 Task: Find a contact in Outlook using their mobile phone number: 9899344968.
Action: Mouse moved to (21, 97)
Screenshot: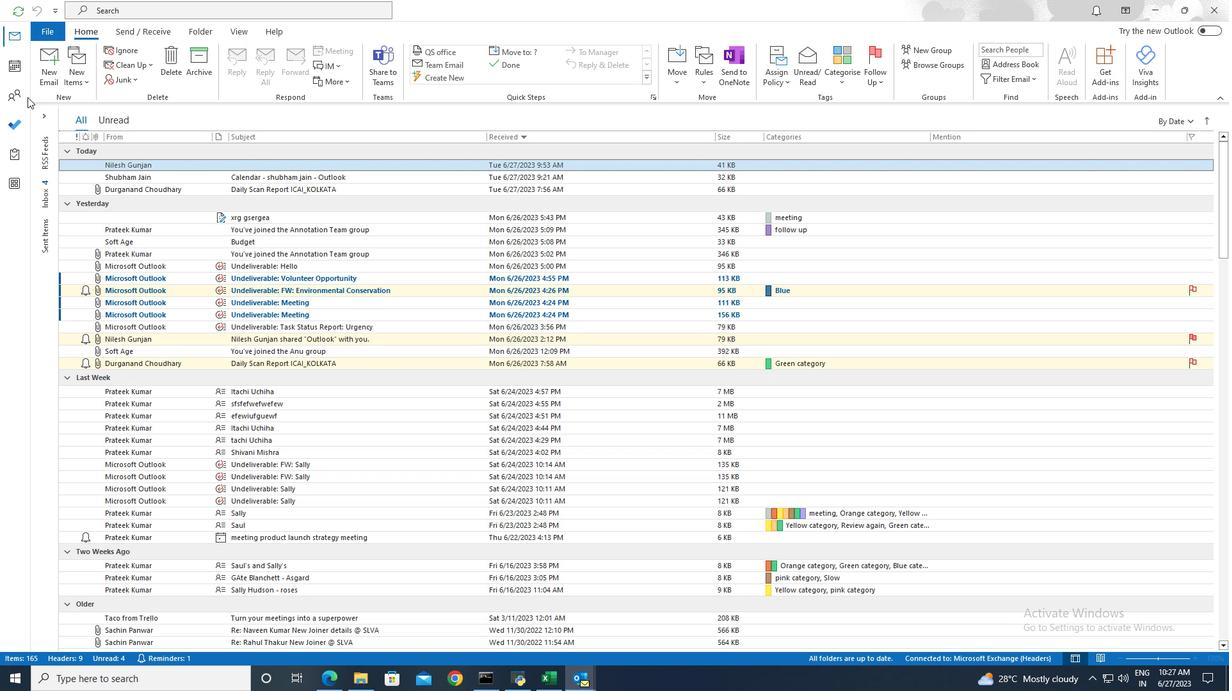 
Action: Mouse pressed left at (21, 97)
Screenshot: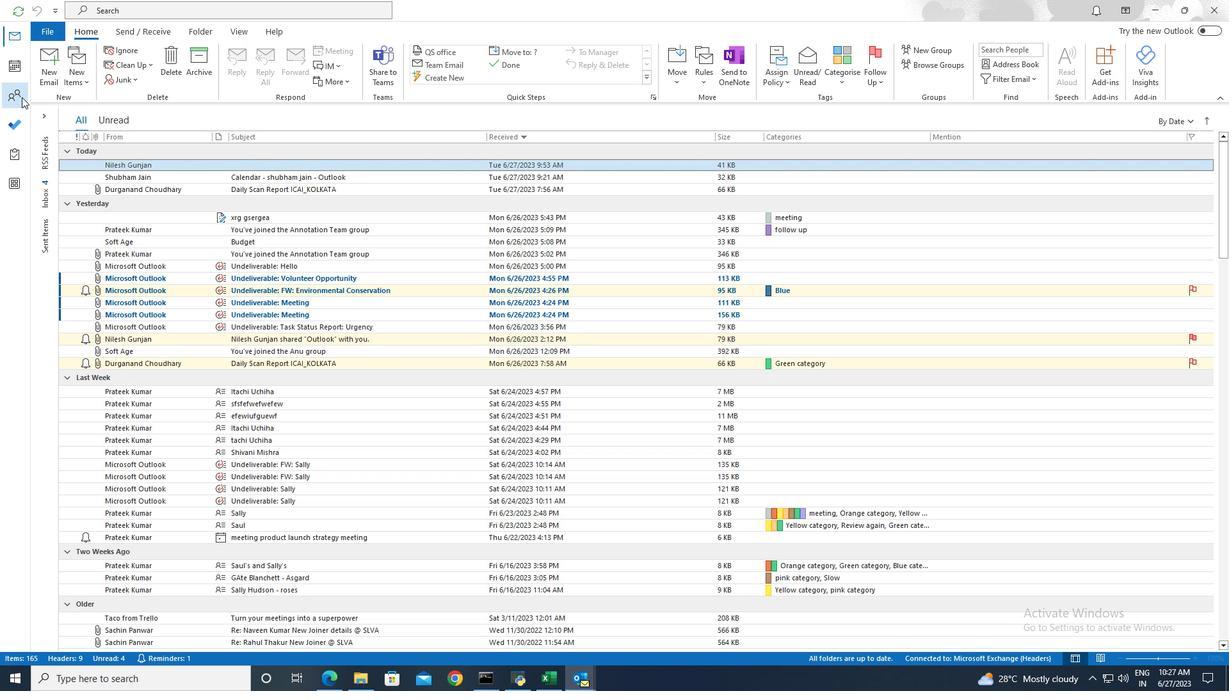 
Action: Mouse moved to (295, 9)
Screenshot: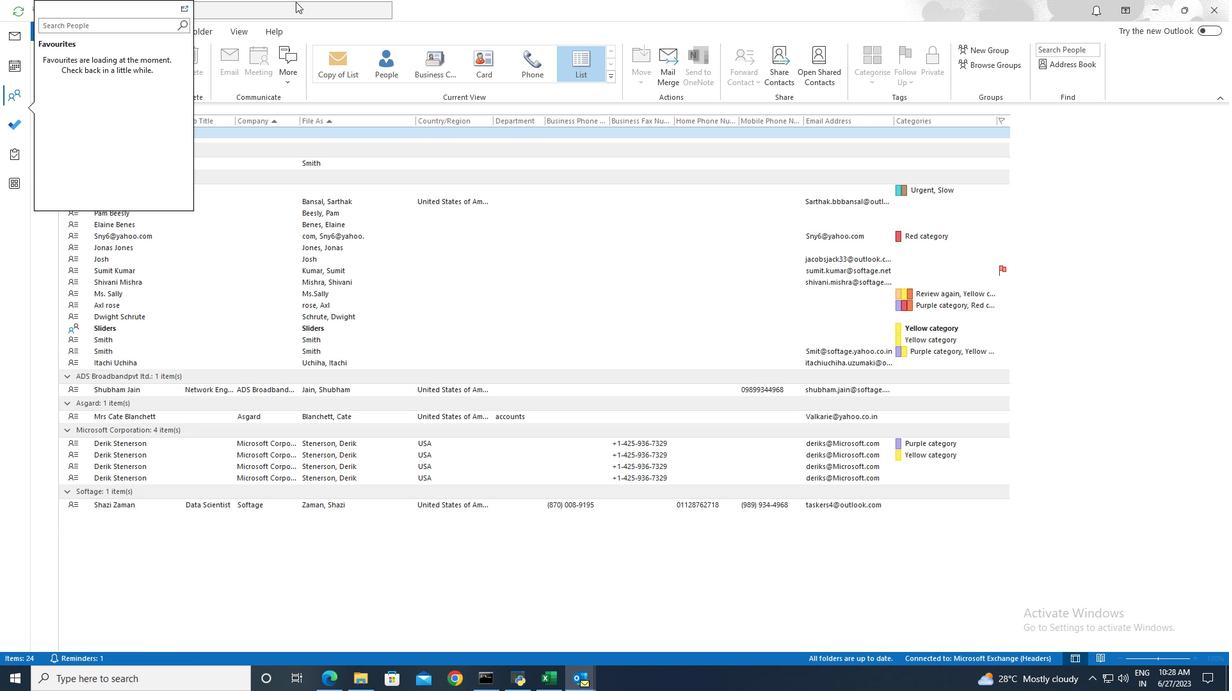 
Action: Mouse pressed left at (295, 9)
Screenshot: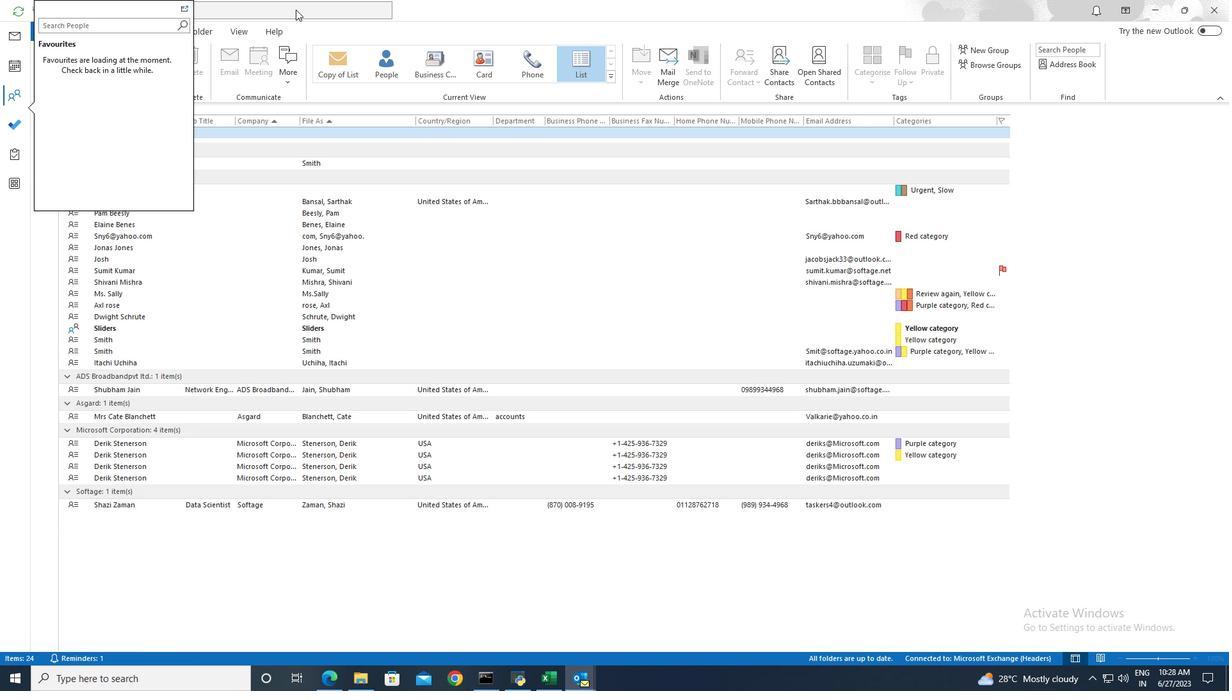 
Action: Mouse moved to (441, 5)
Screenshot: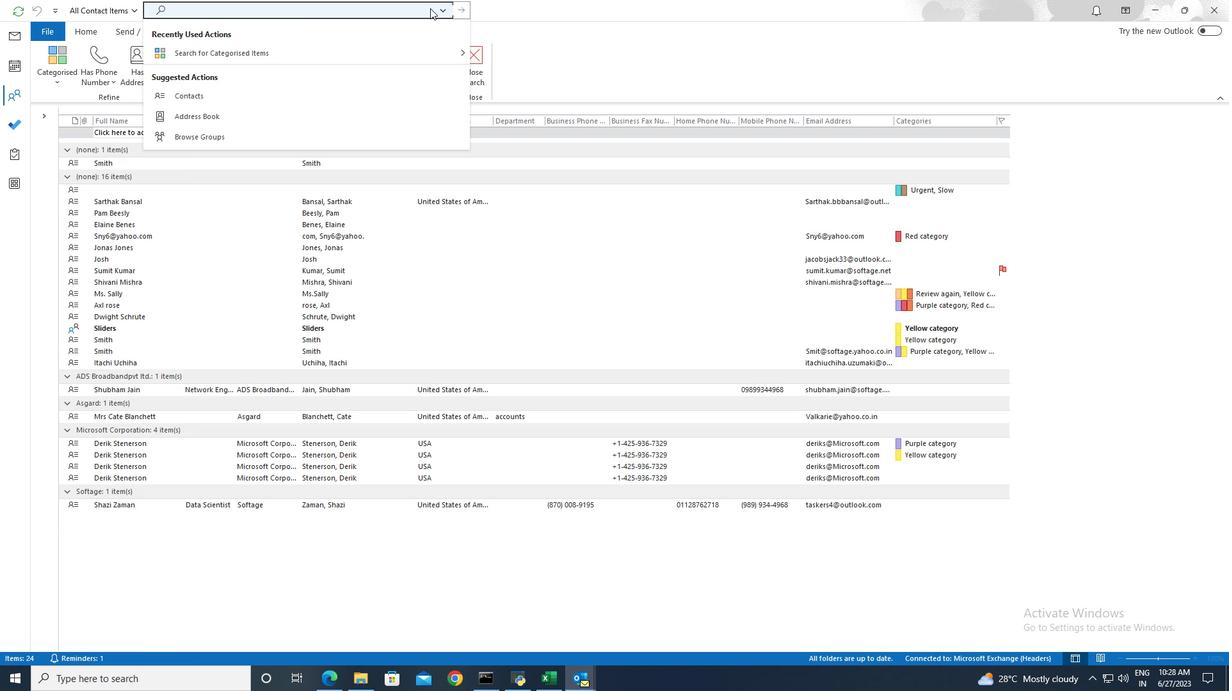 
Action: Mouse pressed left at (441, 5)
Screenshot: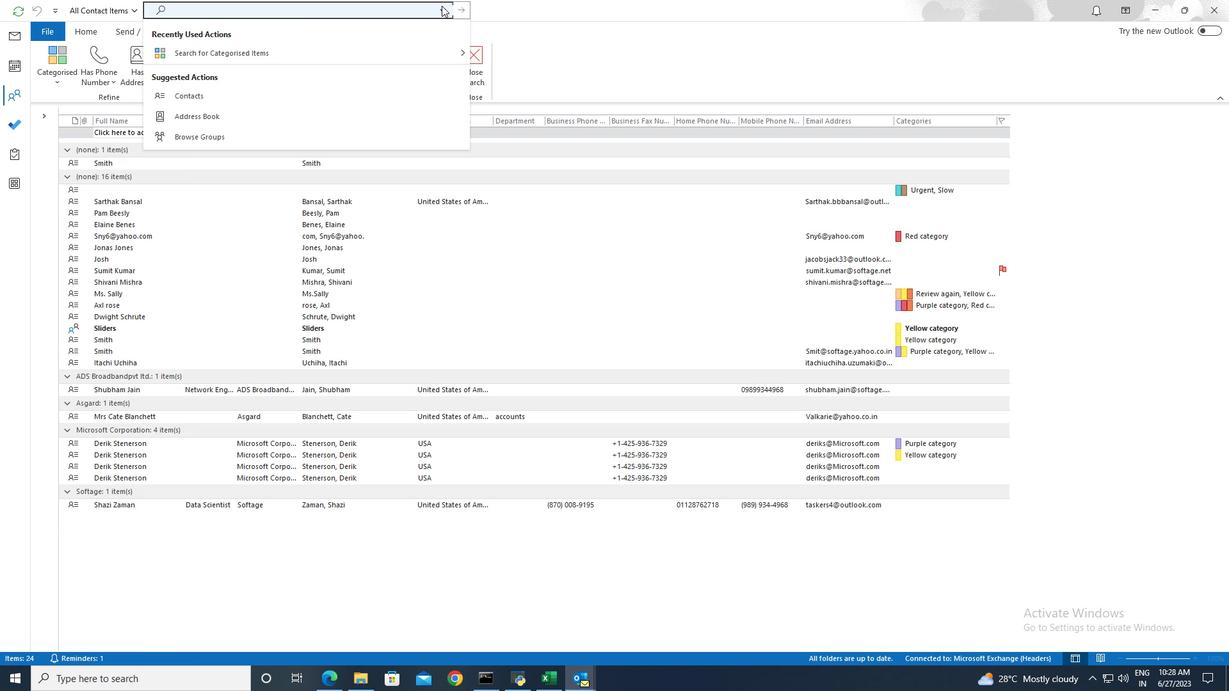 
Action: Mouse moved to (208, 349)
Screenshot: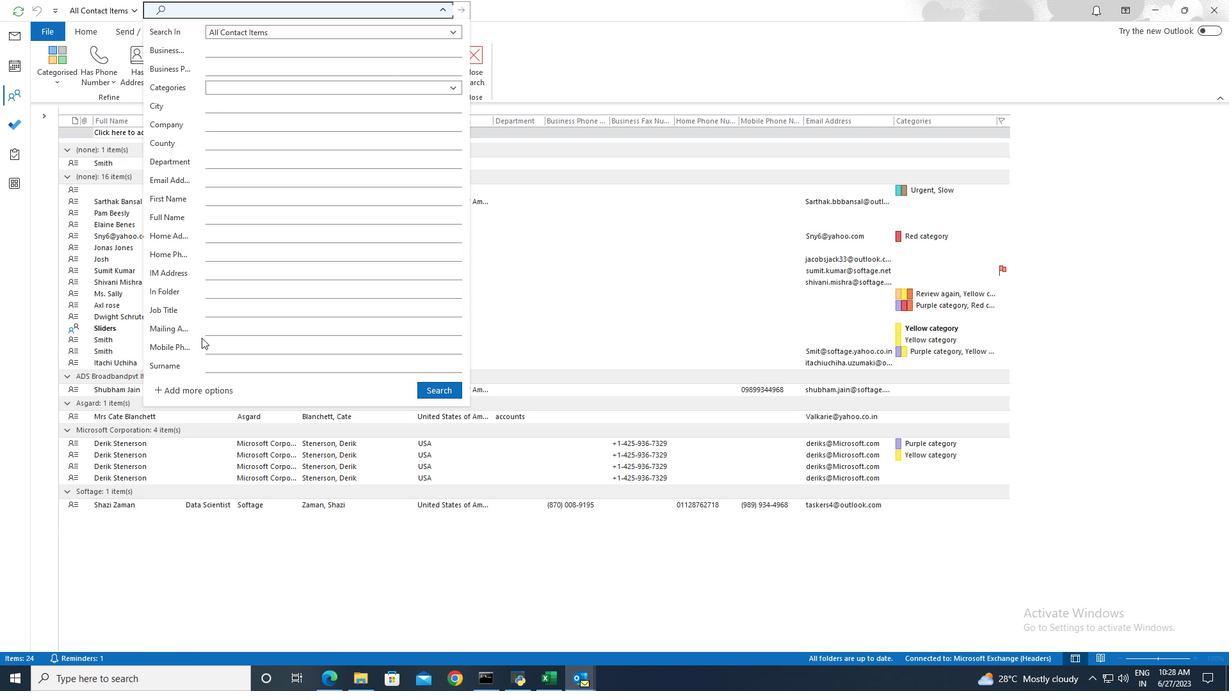 
Action: Mouse pressed left at (208, 349)
Screenshot: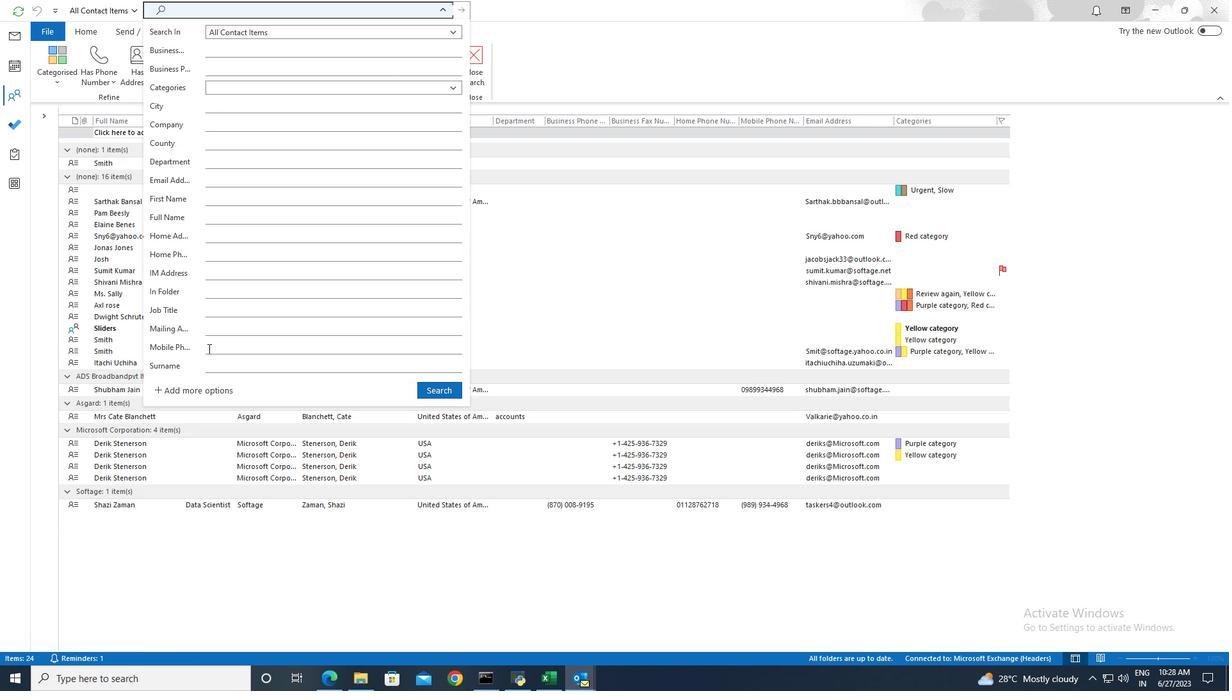 
Action: Mouse moved to (223, 349)
Screenshot: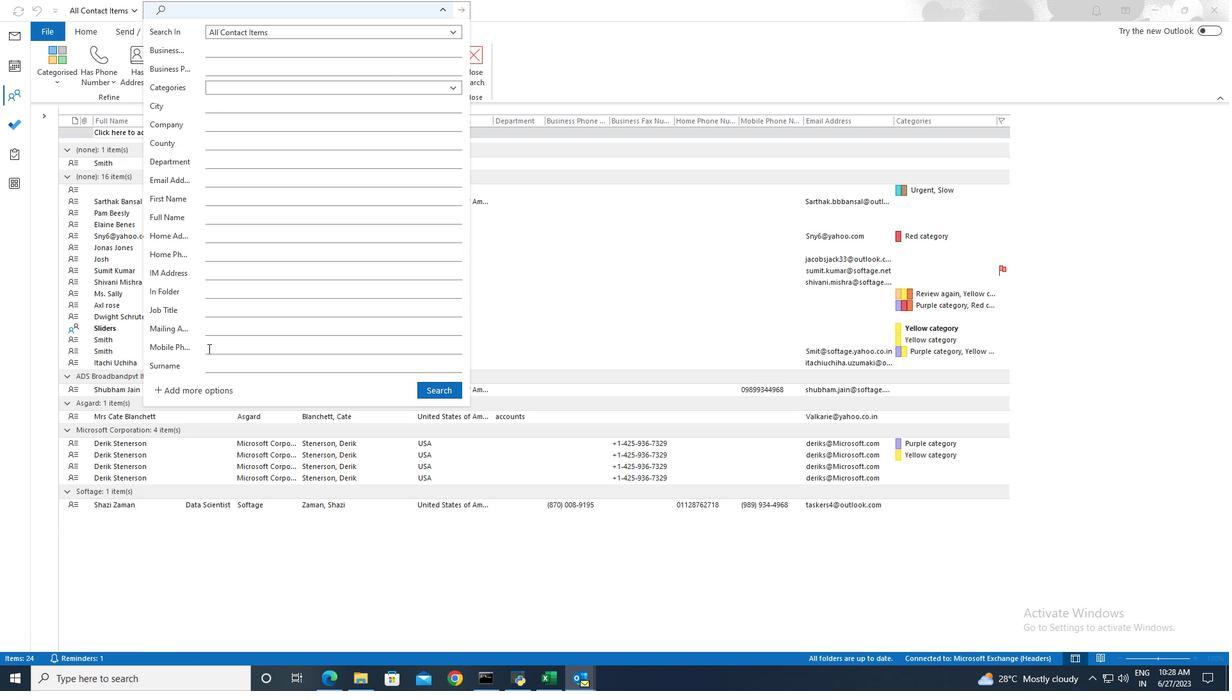
Action: Mouse pressed left at (223, 349)
Screenshot: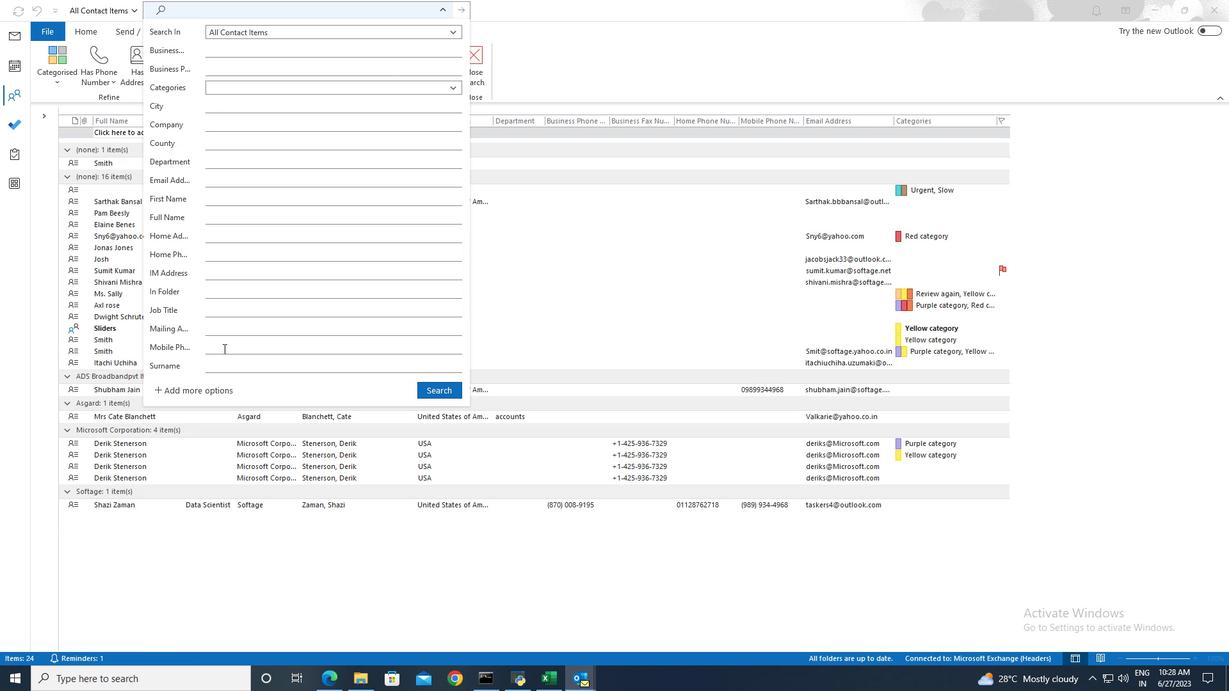 
Action: Mouse moved to (224, 349)
Screenshot: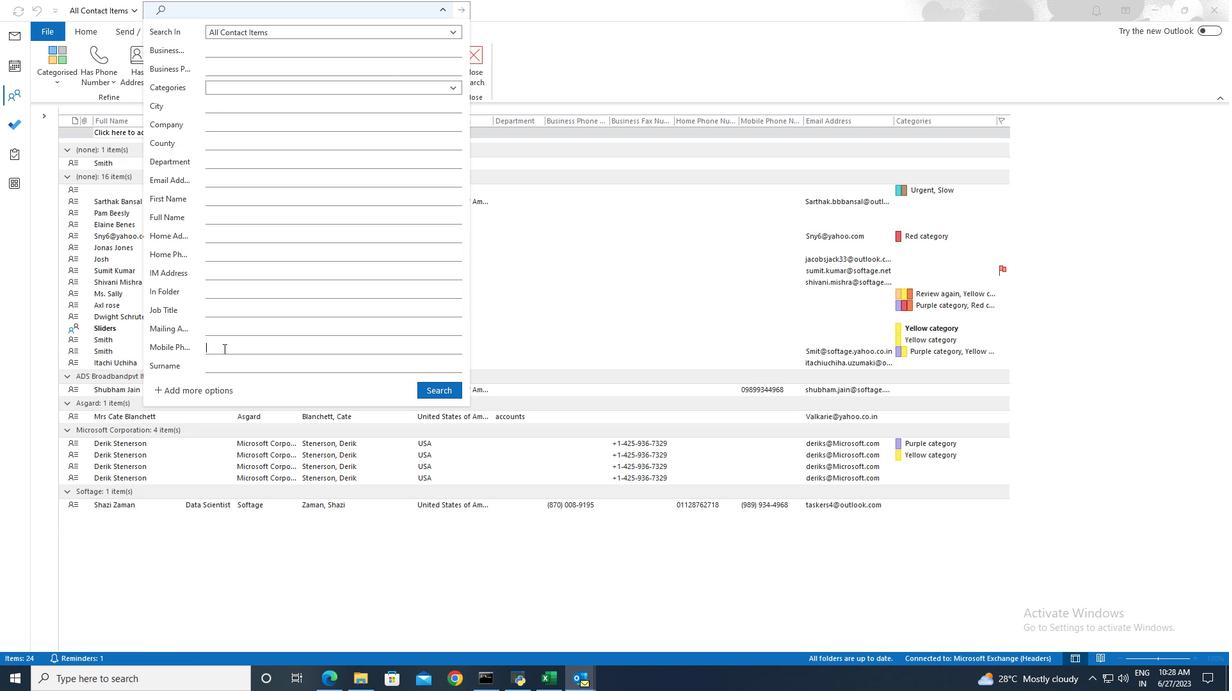 
Action: Key pressed 9899344968
Screenshot: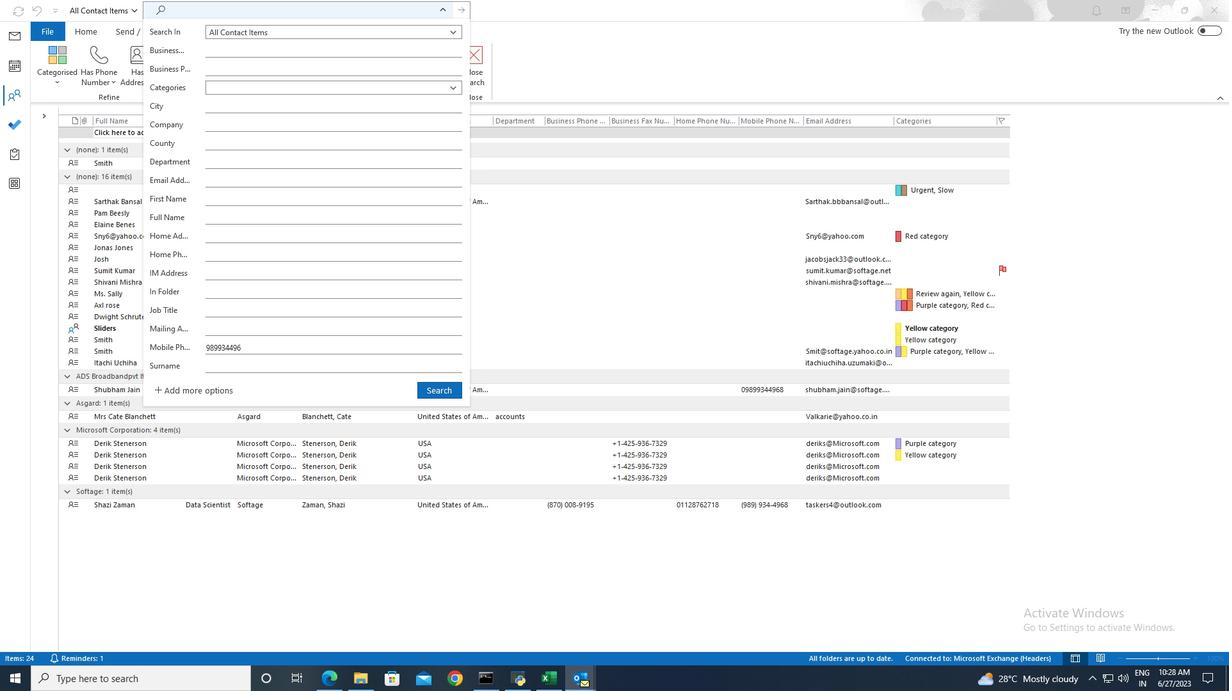 
Action: Mouse moved to (435, 391)
Screenshot: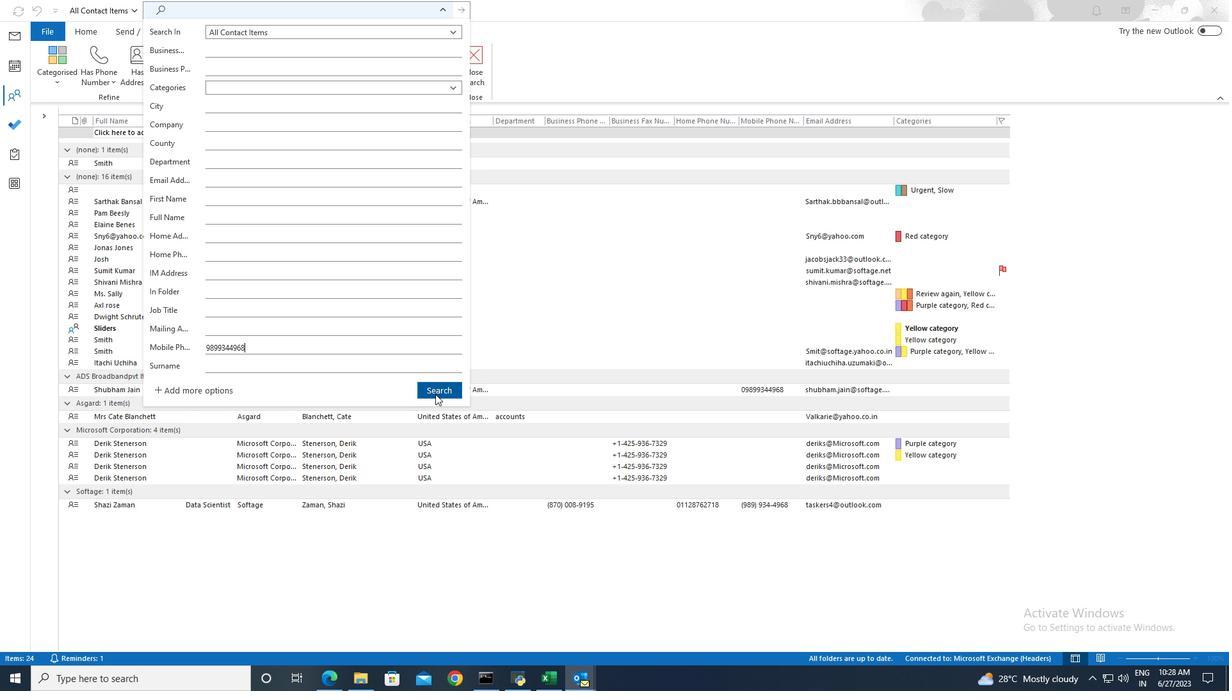 
Action: Mouse pressed left at (435, 391)
Screenshot: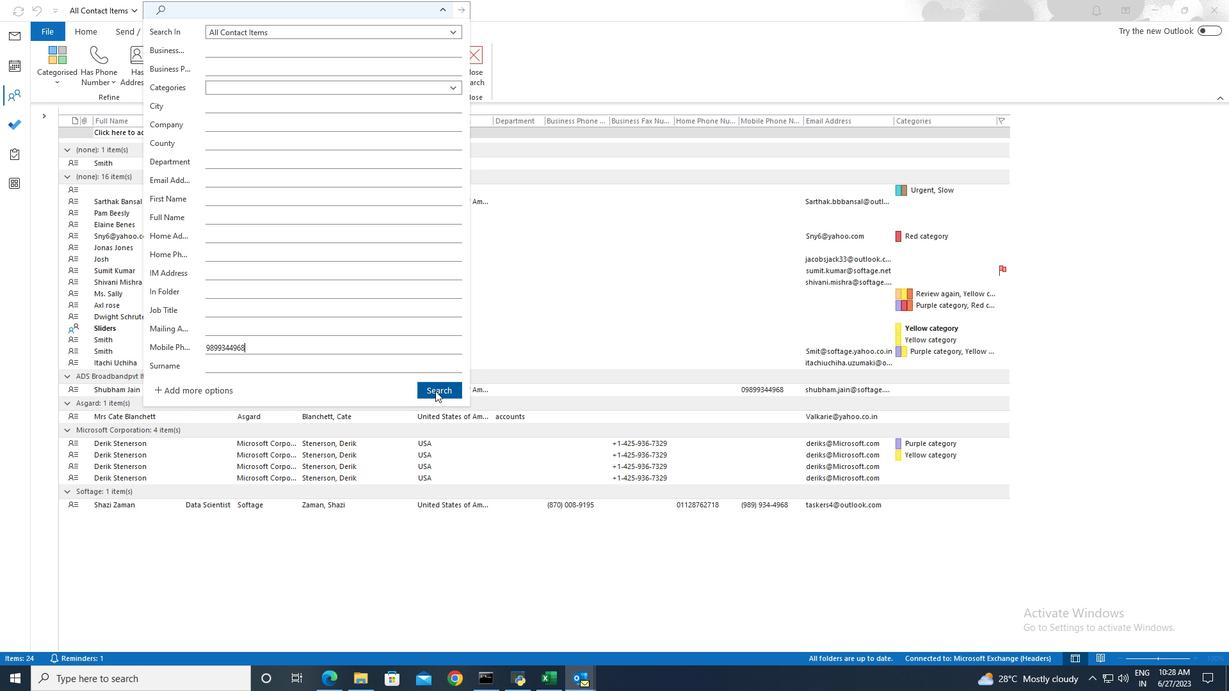 
Action: Mouse moved to (438, 392)
Screenshot: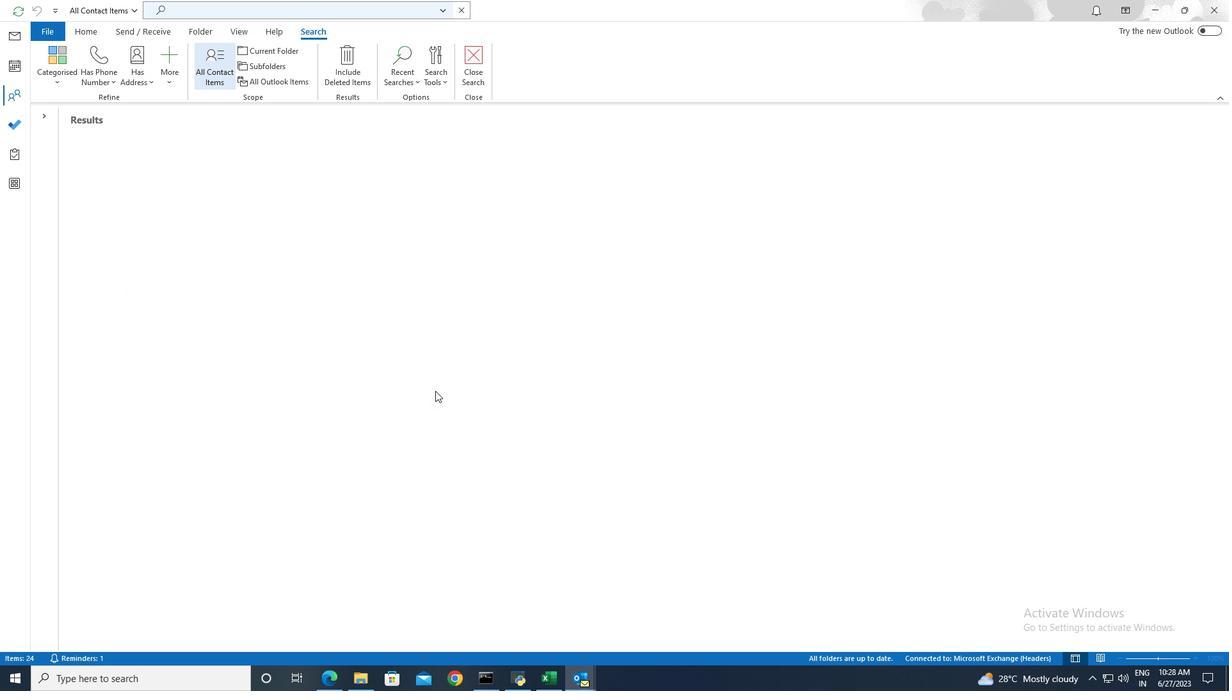 
